 Task: Select a due date automation when advanced on, 2 days before a card is due add fields with custom field "Resume" set to a date between 1 and 7 working days from now at 11:00 AM.
Action: Mouse moved to (1040, 126)
Screenshot: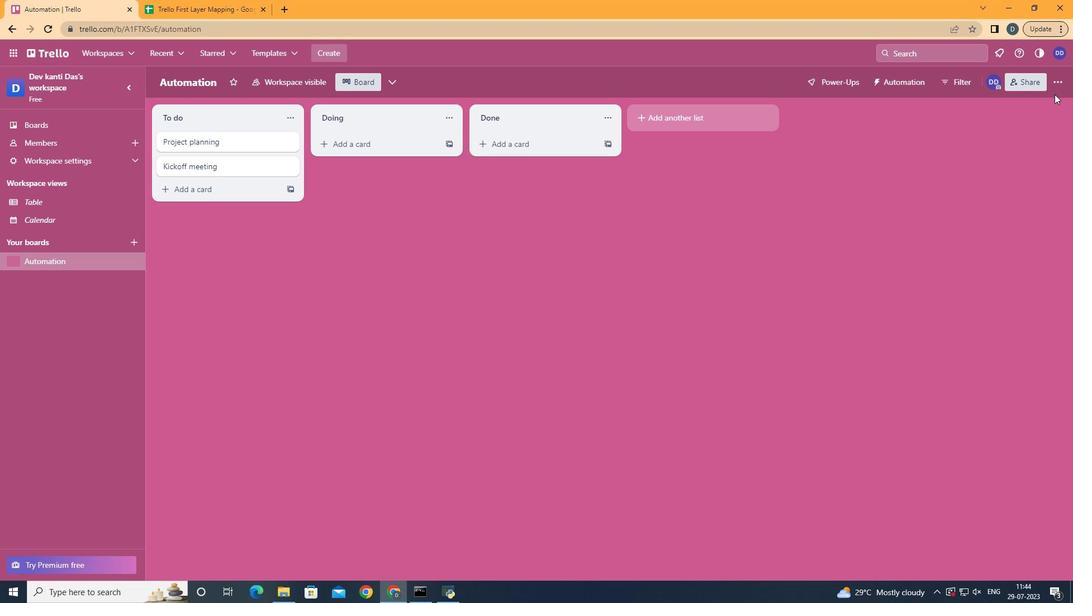 
Action: Mouse pressed left at (1040, 126)
Screenshot: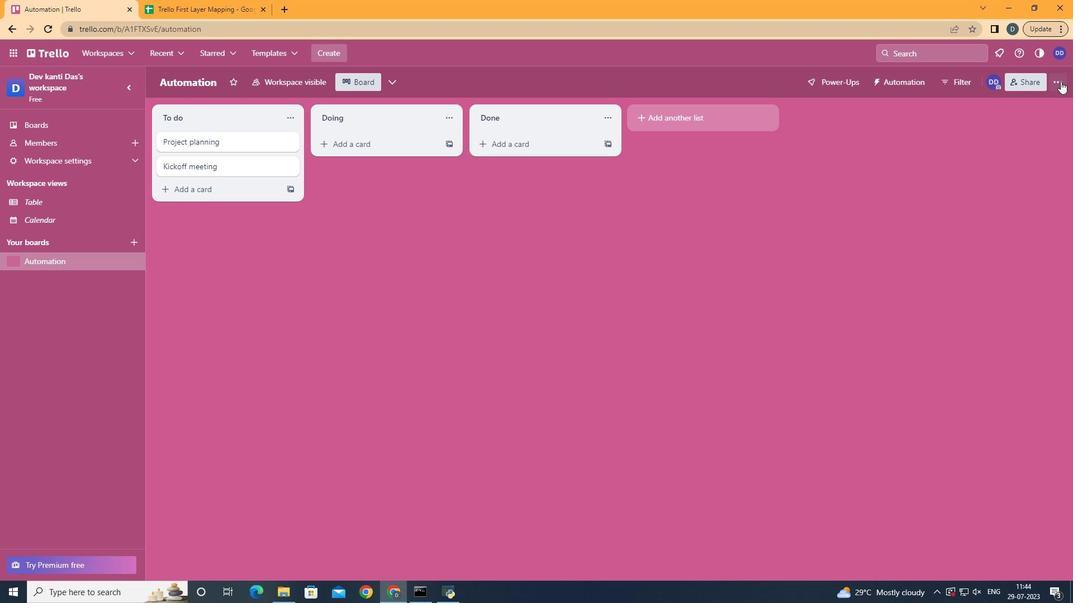 
Action: Mouse moved to (968, 259)
Screenshot: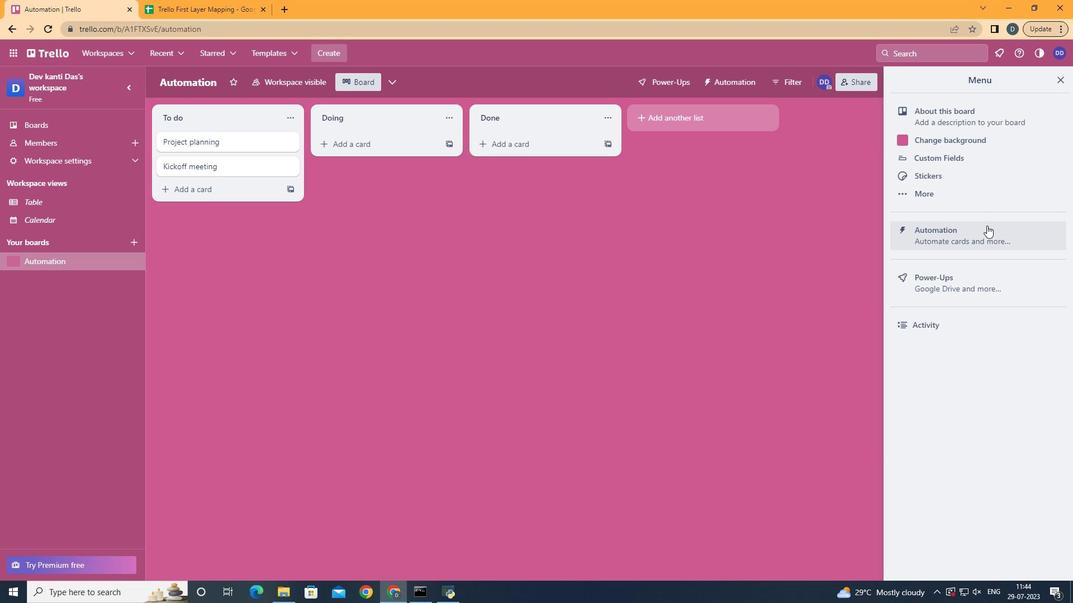 
Action: Mouse pressed left at (968, 259)
Screenshot: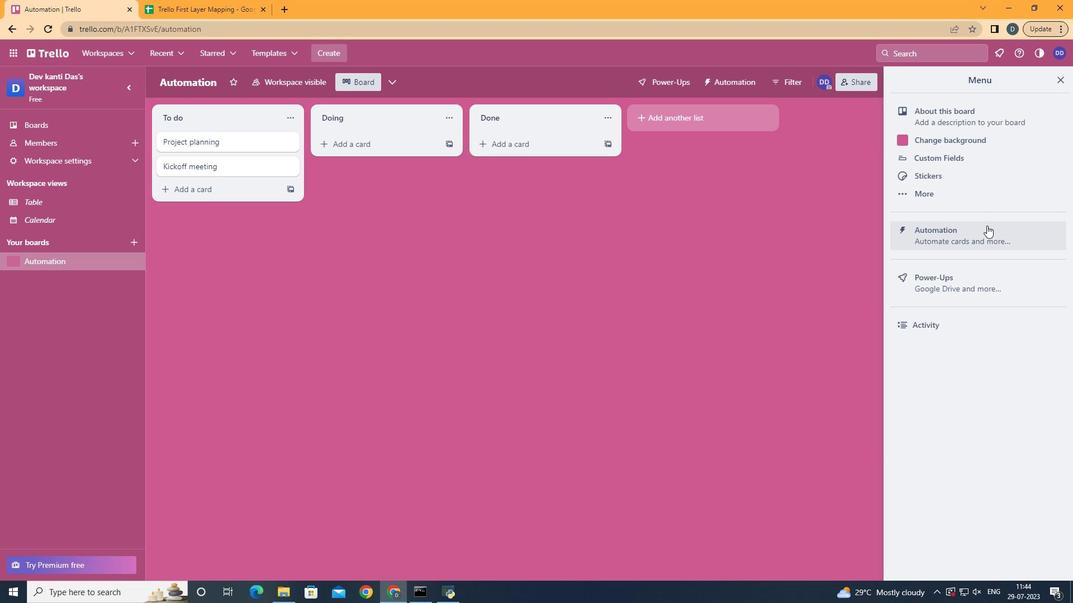 
Action: Mouse moved to (255, 253)
Screenshot: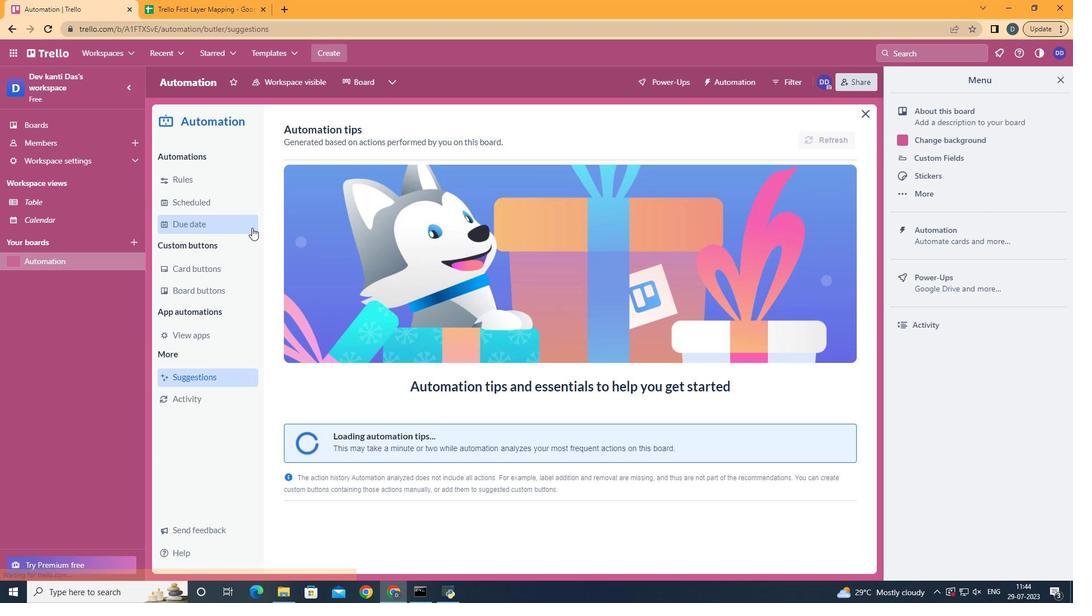 
Action: Mouse pressed left at (255, 253)
Screenshot: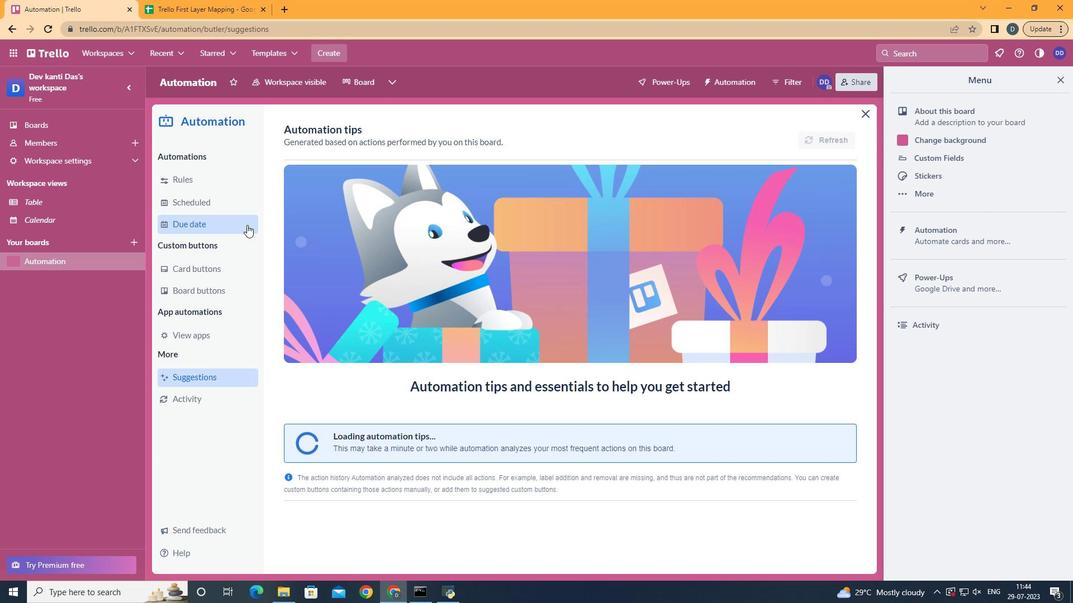 
Action: Mouse moved to (763, 176)
Screenshot: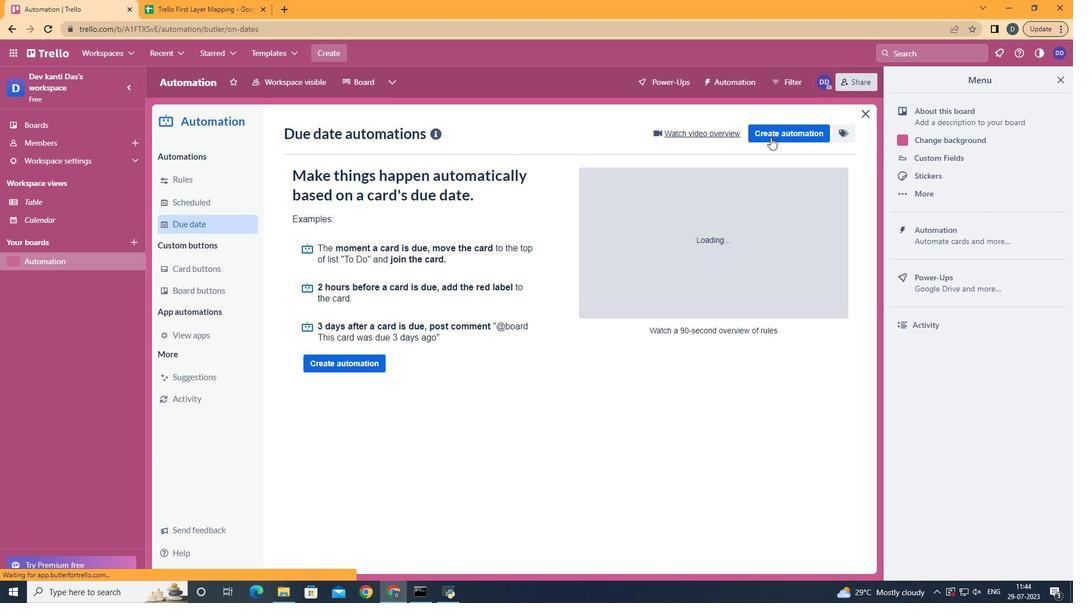 
Action: Mouse pressed left at (763, 176)
Screenshot: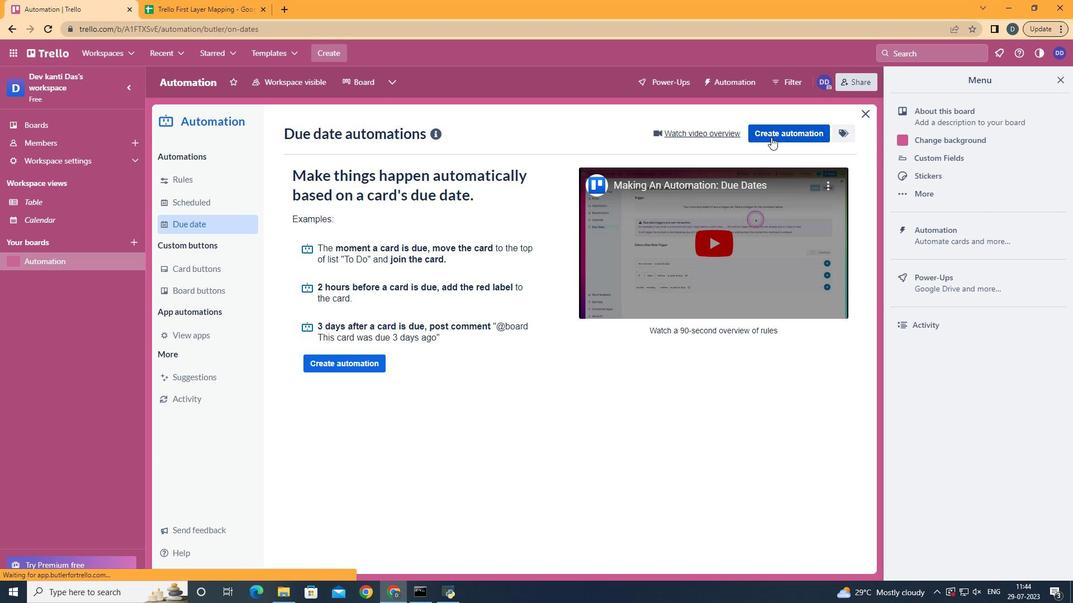 
Action: Mouse moved to (614, 265)
Screenshot: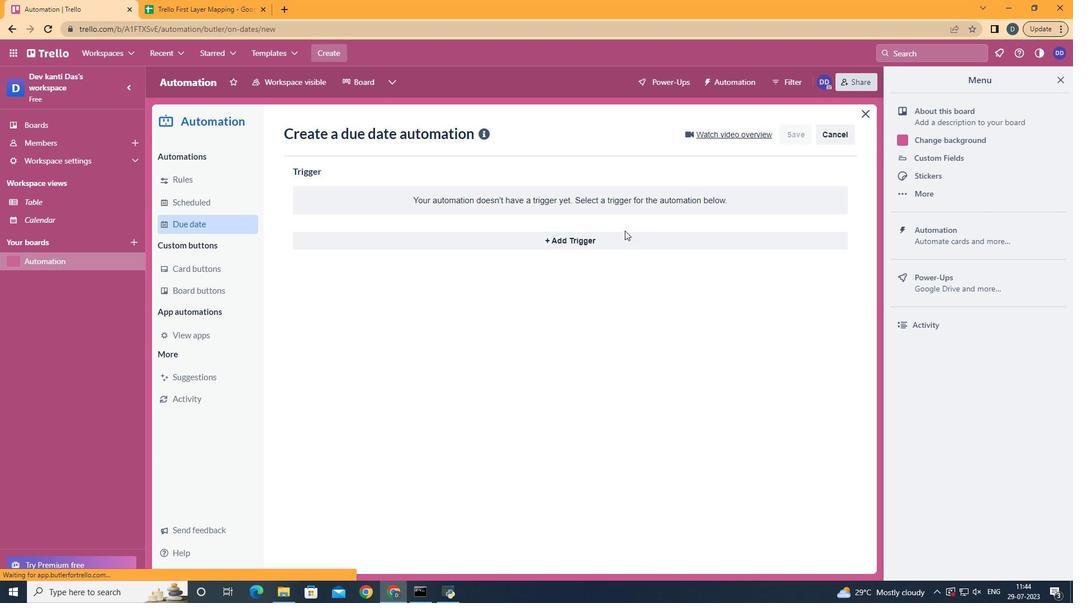 
Action: Mouse pressed left at (614, 265)
Screenshot: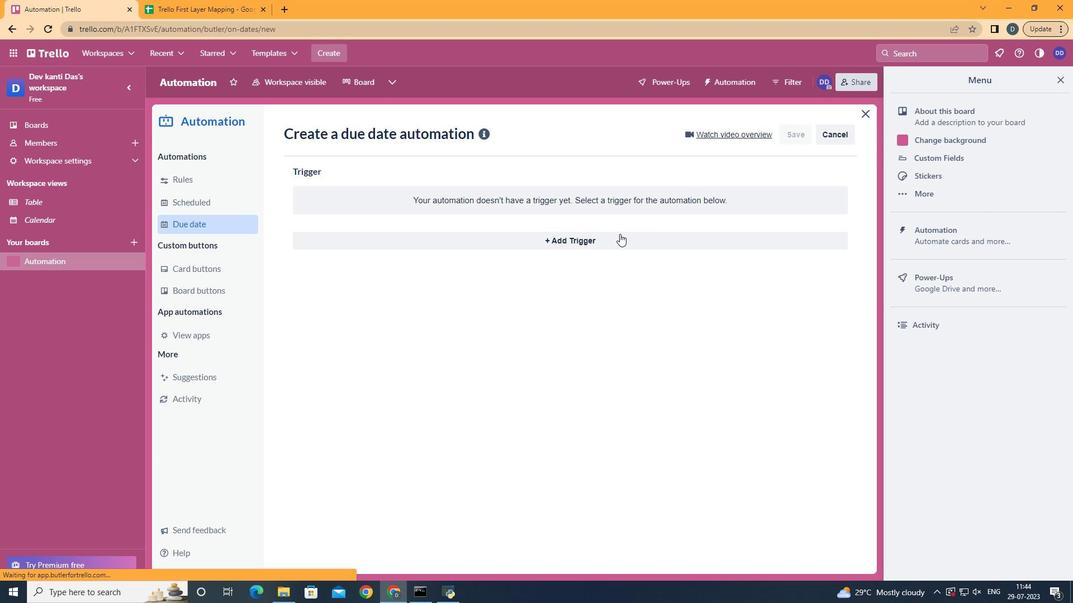 
Action: Mouse moved to (437, 423)
Screenshot: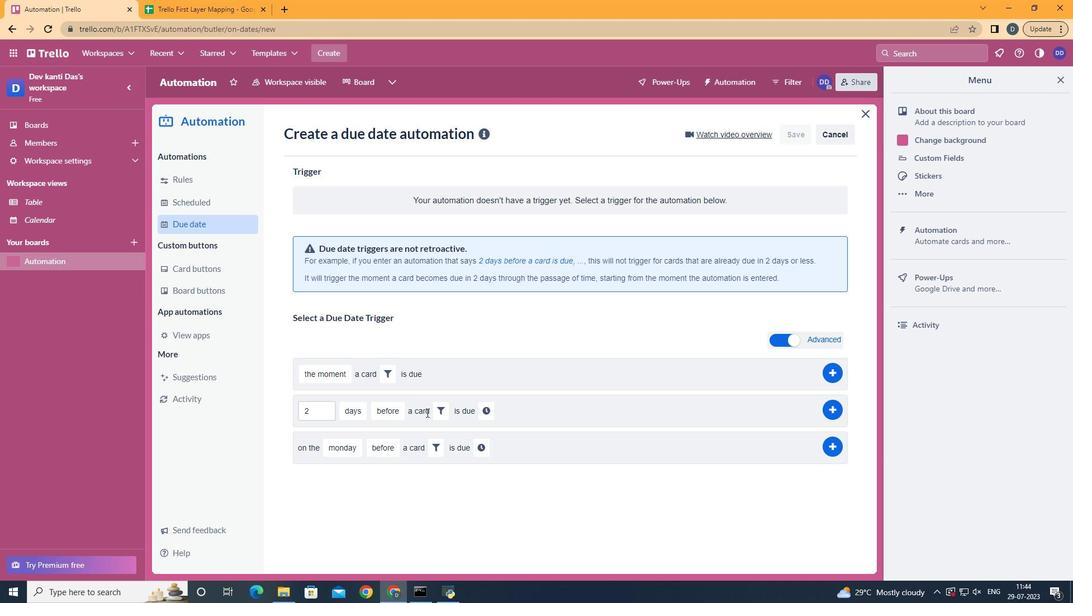
Action: Mouse pressed left at (437, 423)
Screenshot: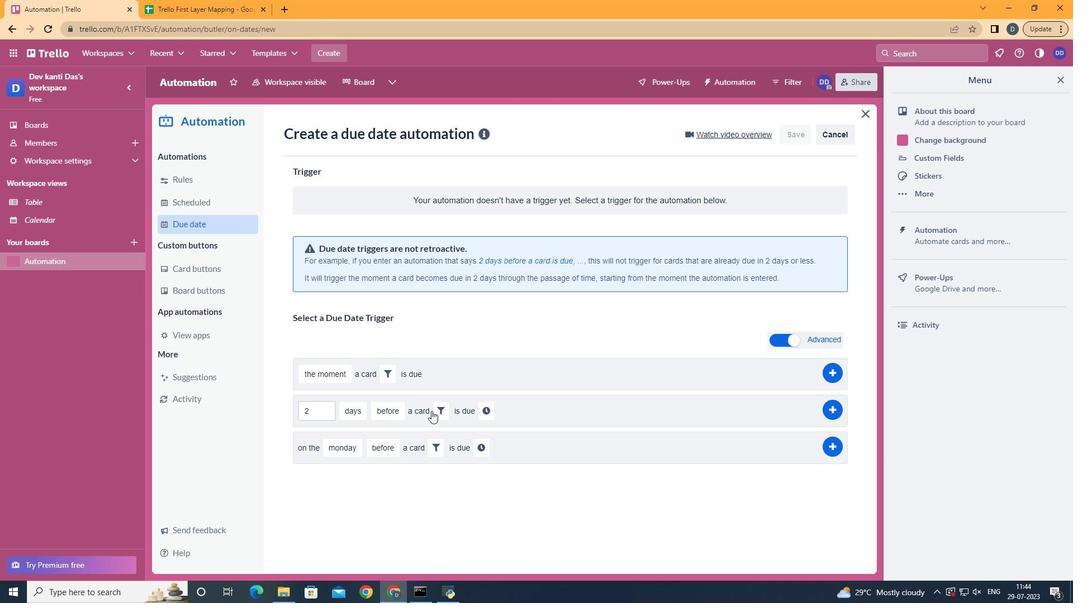
Action: Mouse moved to (614, 451)
Screenshot: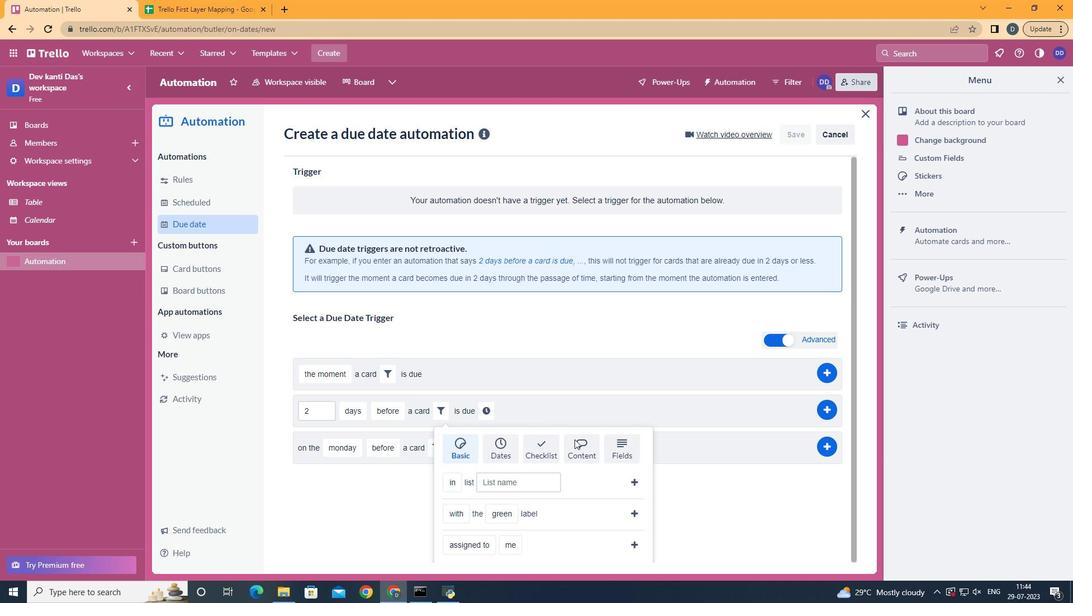
Action: Mouse pressed left at (614, 451)
Screenshot: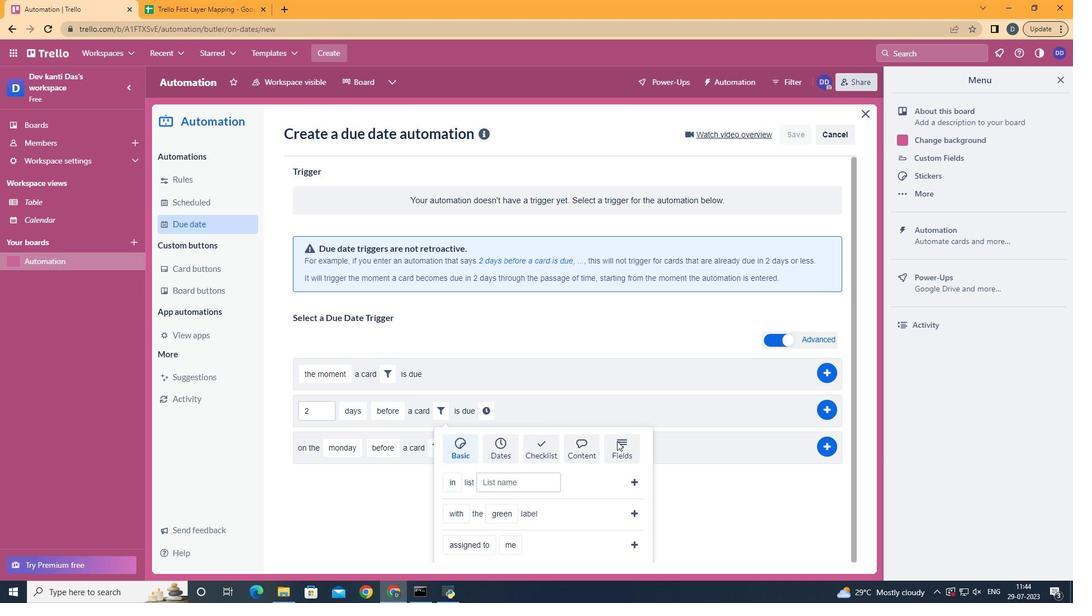 
Action: Mouse scrolled (614, 450) with delta (0, 0)
Screenshot: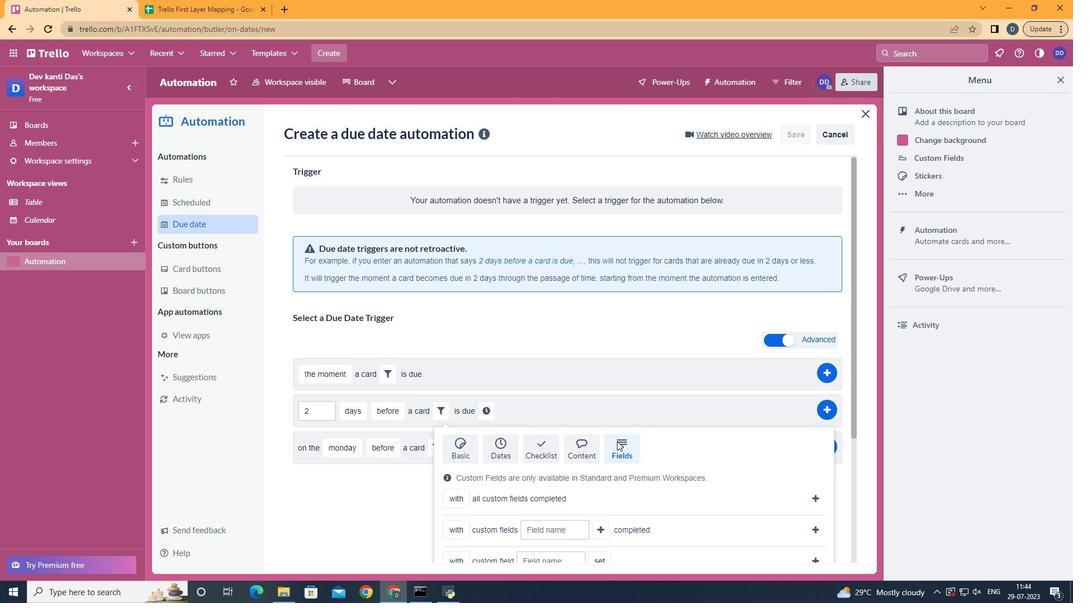 
Action: Mouse scrolled (614, 450) with delta (0, 0)
Screenshot: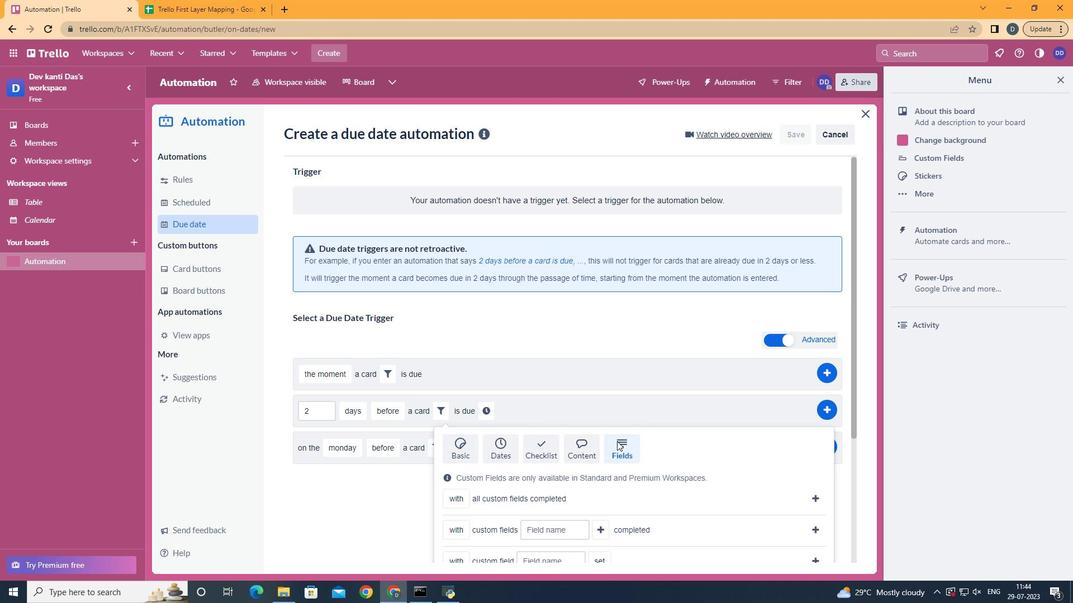 
Action: Mouse scrolled (614, 450) with delta (0, 0)
Screenshot: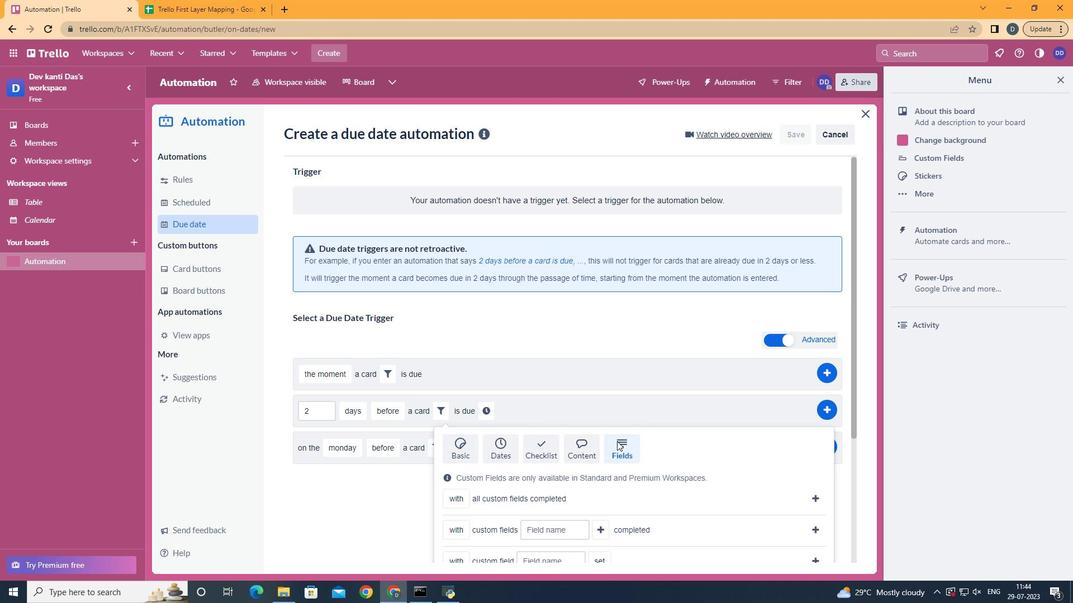 
Action: Mouse scrolled (614, 450) with delta (0, 0)
Screenshot: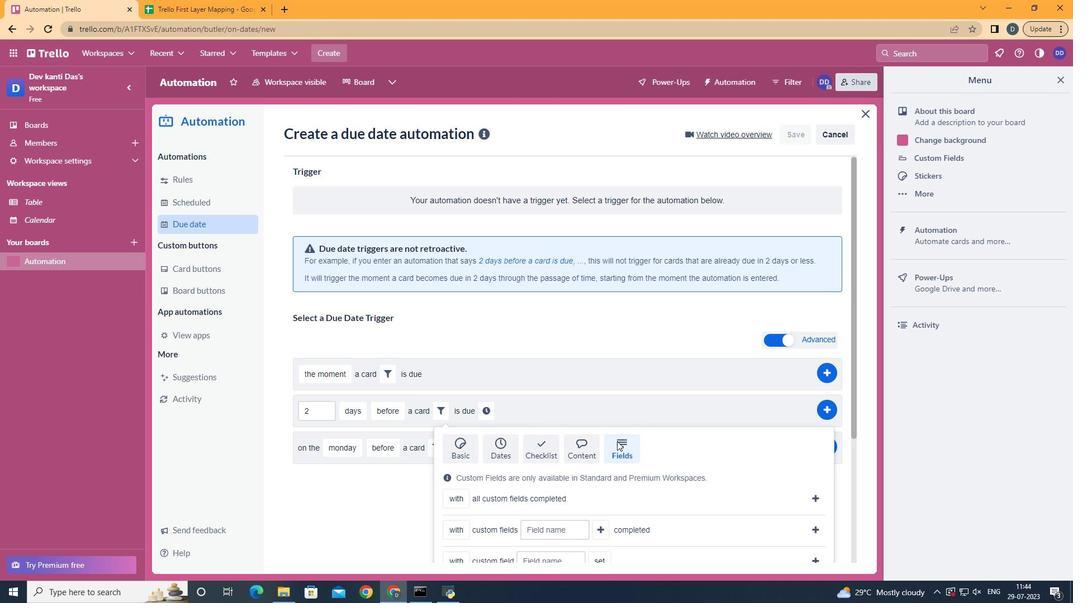 
Action: Mouse scrolled (614, 450) with delta (0, 0)
Screenshot: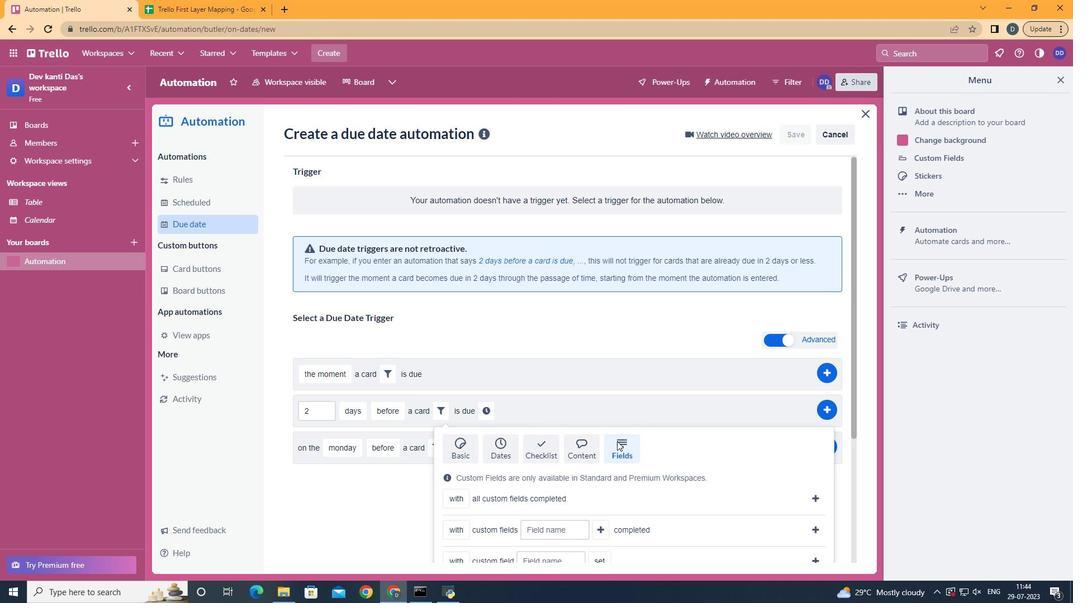
Action: Mouse moved to (618, 451)
Screenshot: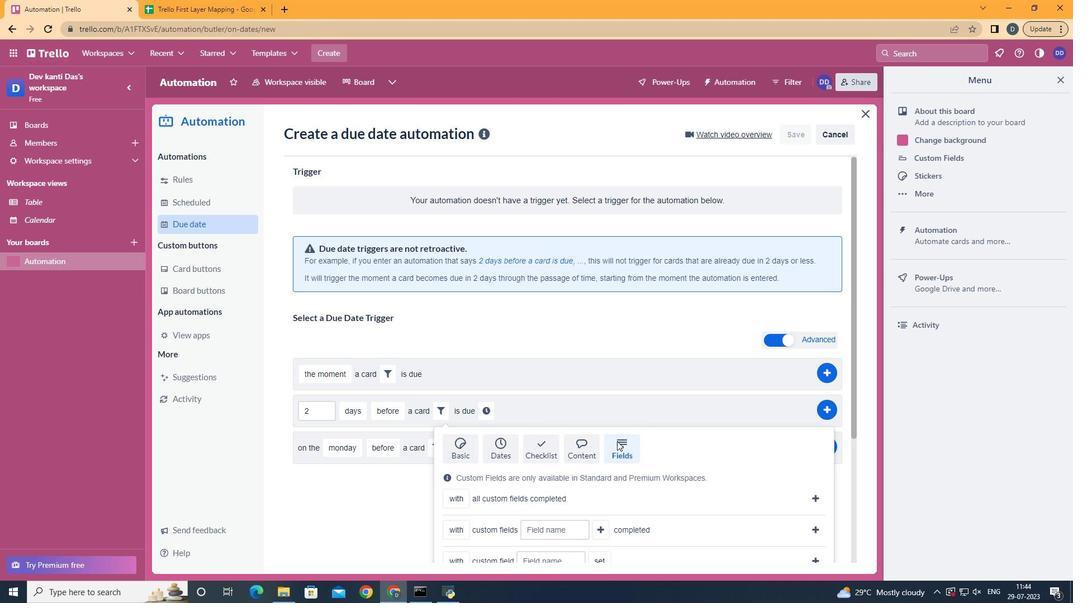 
Action: Mouse scrolled (618, 450) with delta (0, 0)
Screenshot: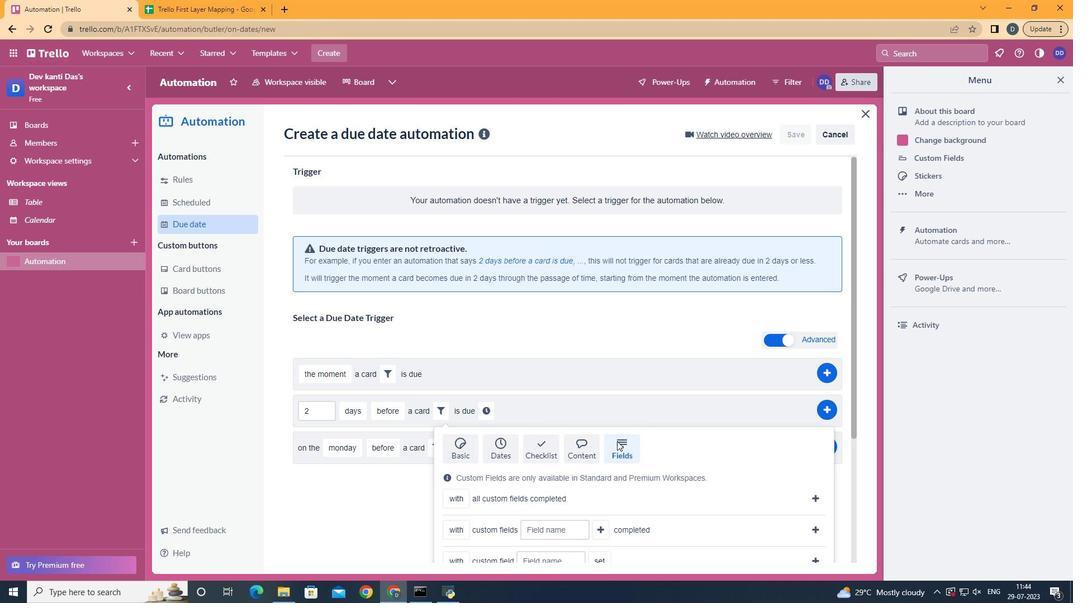 
Action: Mouse moved to (473, 499)
Screenshot: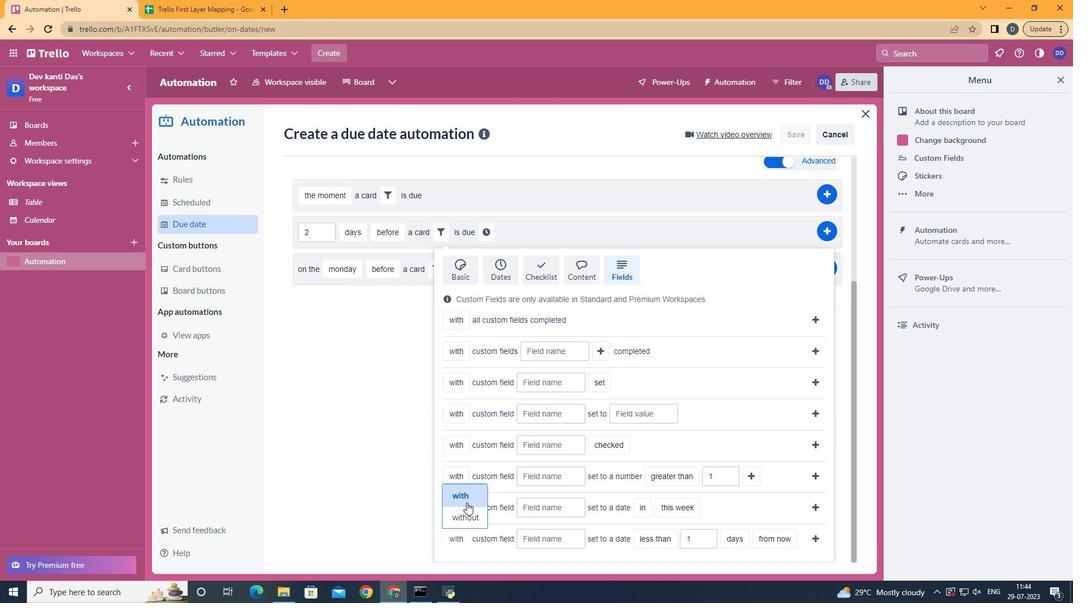 
Action: Mouse pressed left at (473, 499)
Screenshot: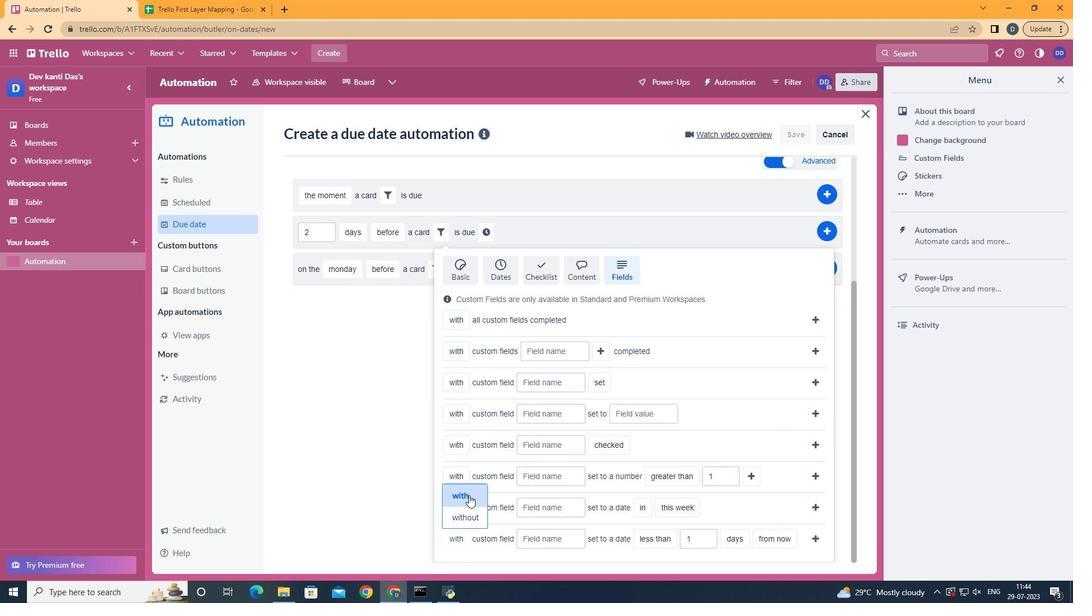 
Action: Mouse moved to (551, 534)
Screenshot: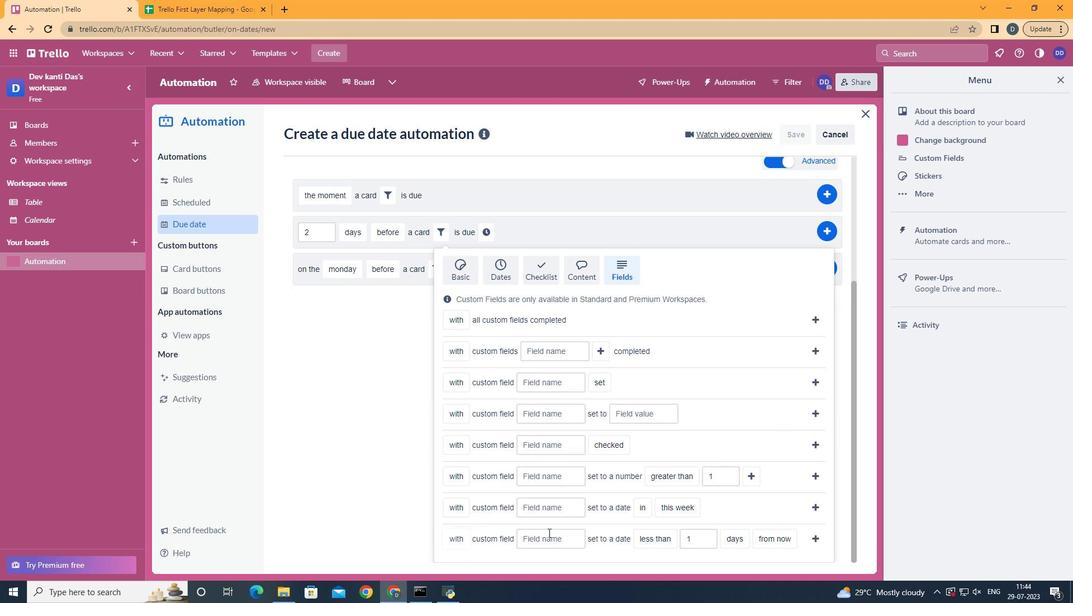 
Action: Mouse pressed left at (551, 534)
Screenshot: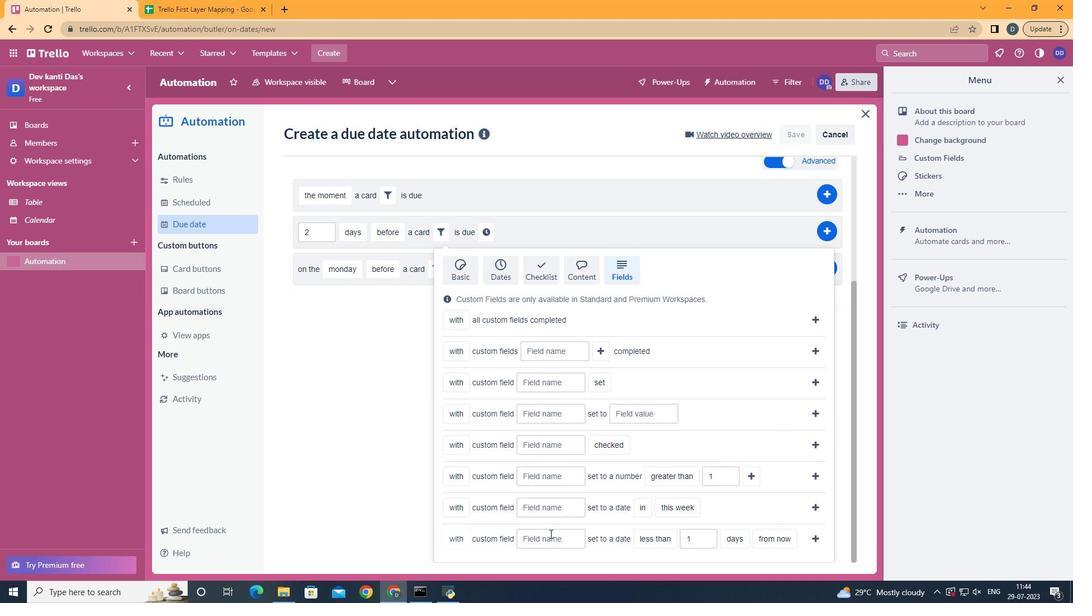 
Action: Mouse moved to (550, 537)
Screenshot: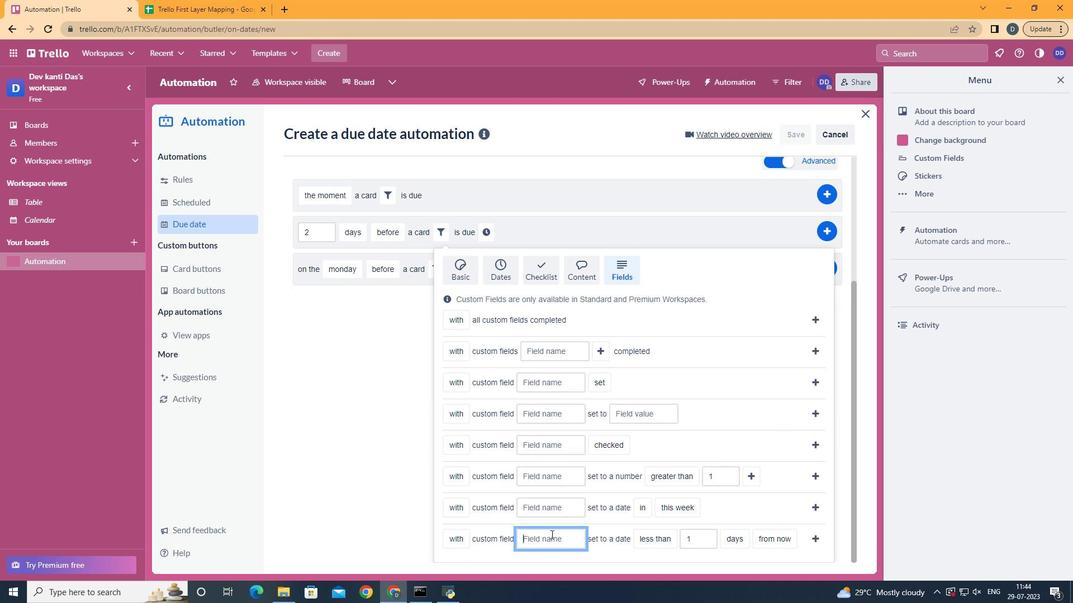 
Action: Key pressed <Key.shift>Resume
Screenshot: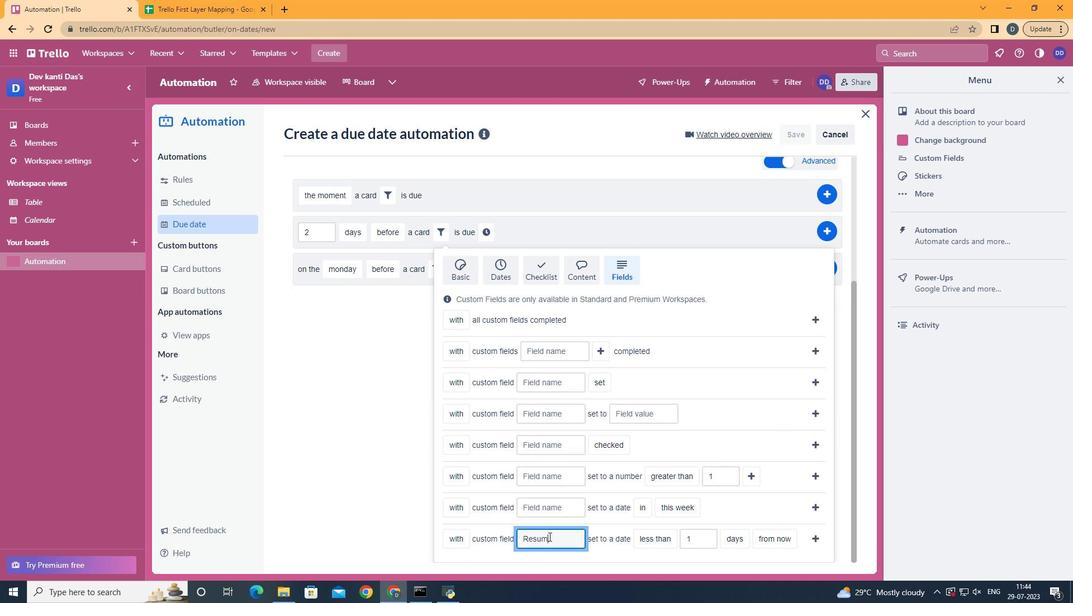 
Action: Mouse moved to (652, 523)
Screenshot: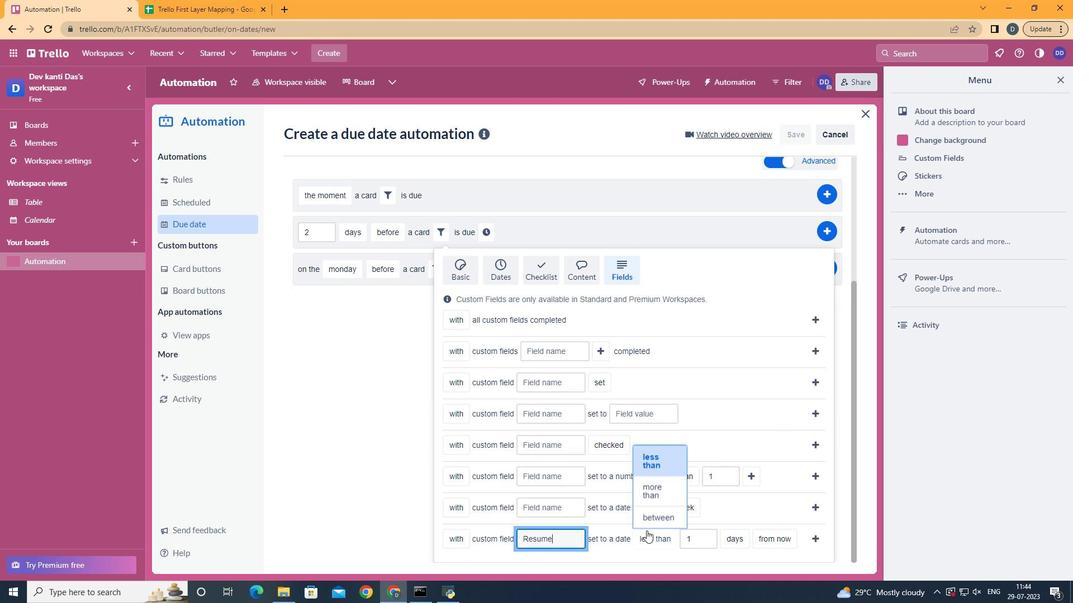 
Action: Mouse pressed left at (652, 523)
Screenshot: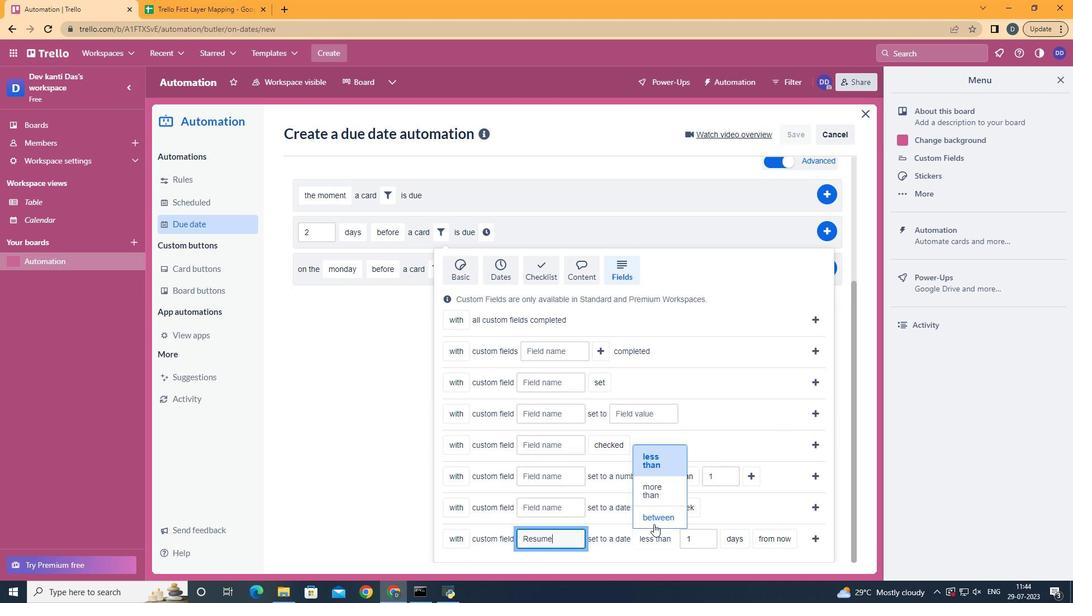 
Action: Mouse moved to (788, 522)
Screenshot: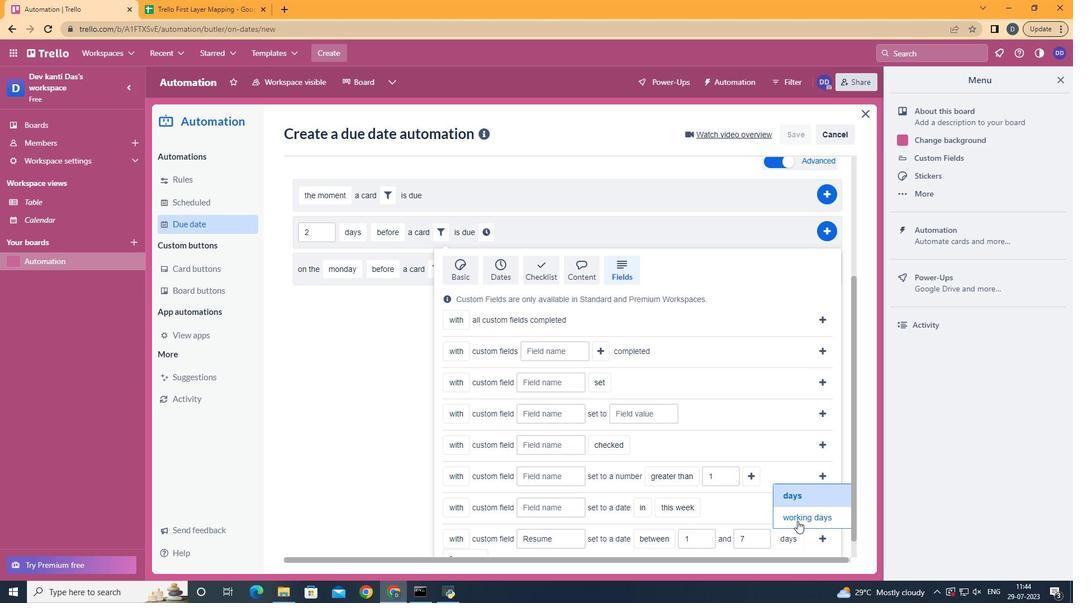 
Action: Mouse pressed left at (788, 522)
Screenshot: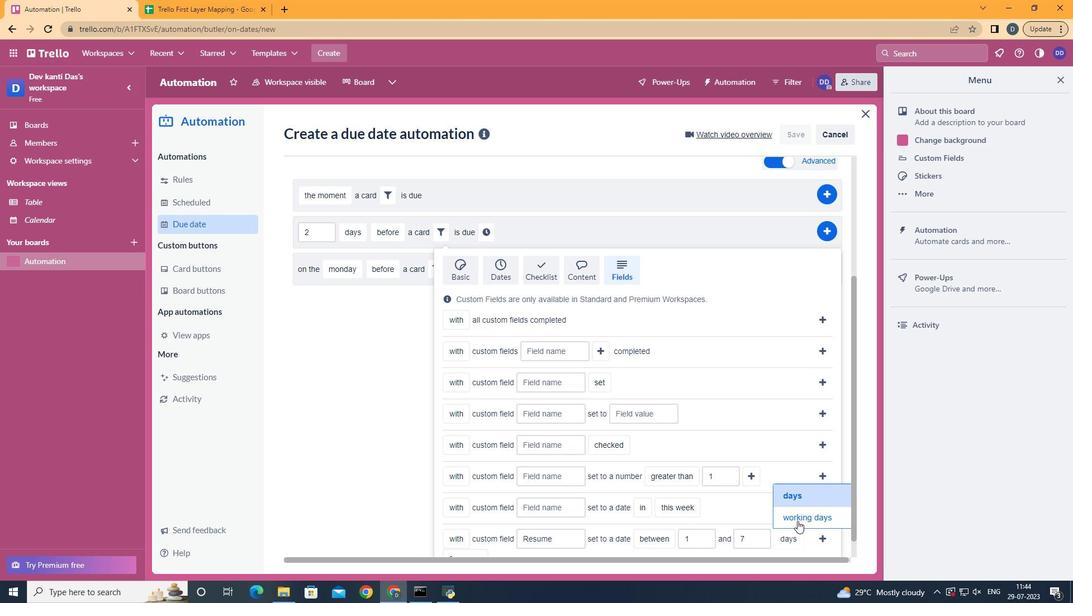 
Action: Mouse scrolled (788, 521) with delta (0, 0)
Screenshot: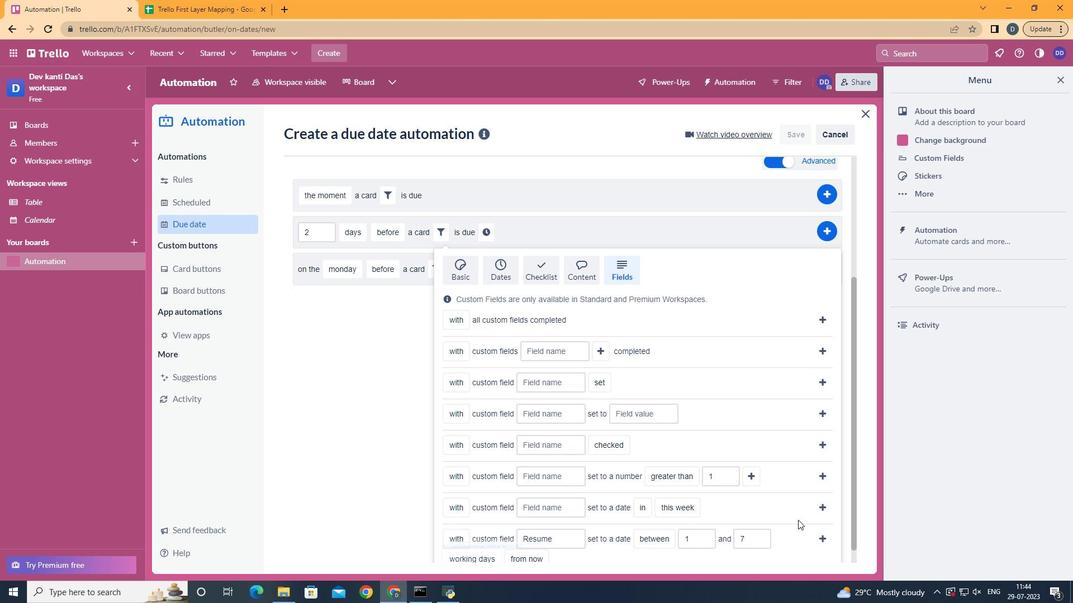 
Action: Mouse scrolled (788, 521) with delta (0, 0)
Screenshot: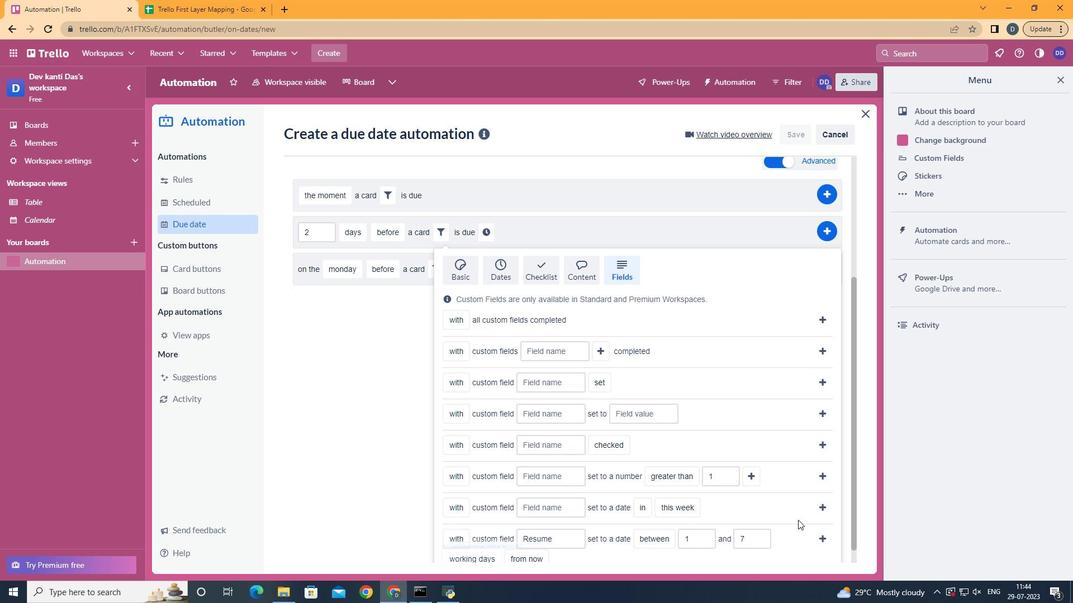 
Action: Mouse scrolled (788, 521) with delta (0, 0)
Screenshot: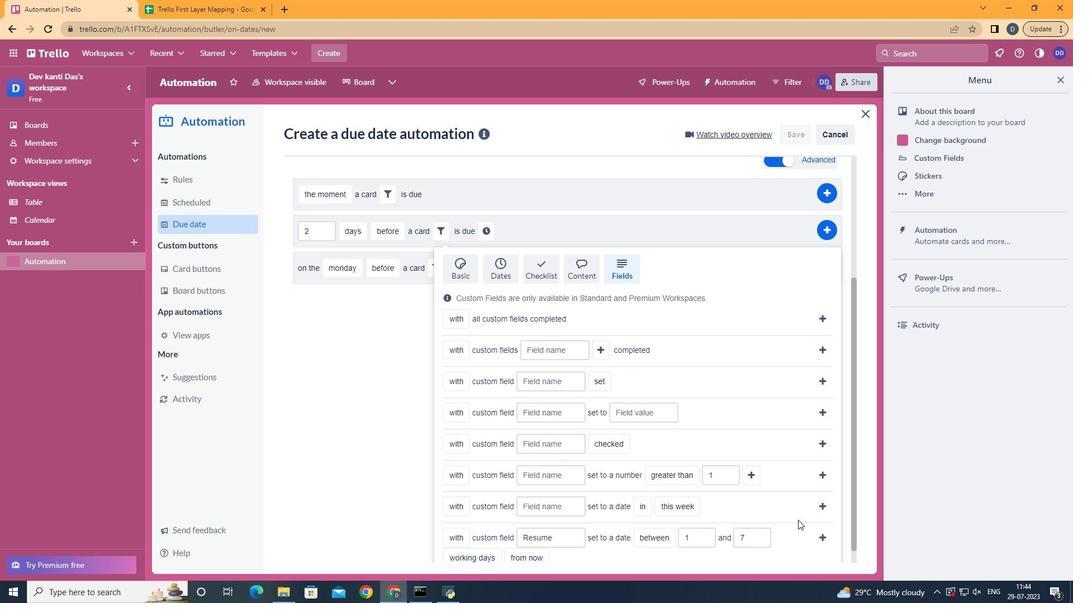 
Action: Mouse scrolled (788, 521) with delta (0, 0)
Screenshot: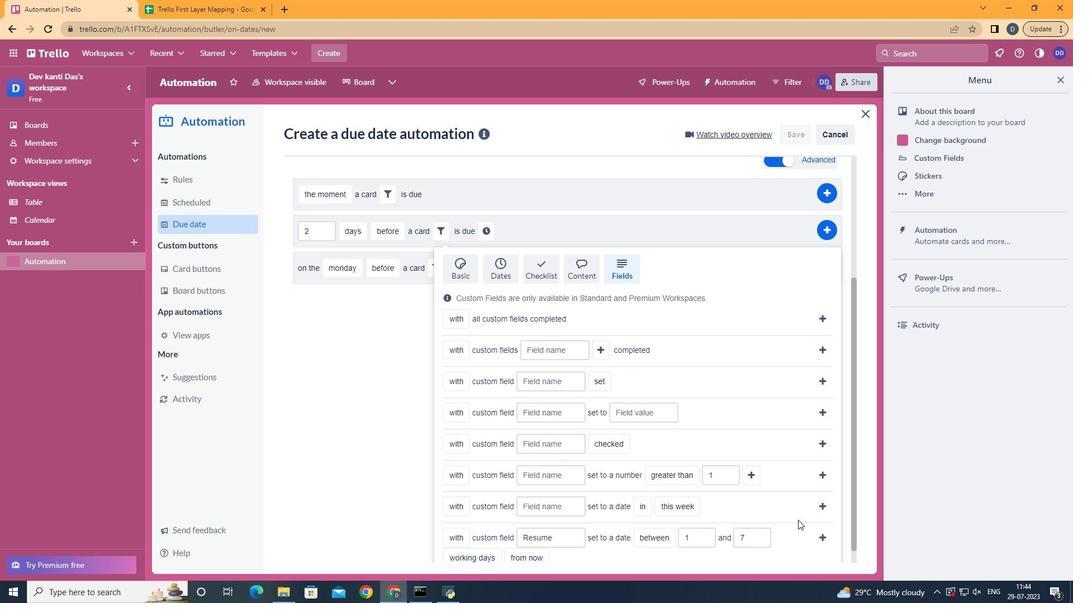 
Action: Mouse moved to (536, 500)
Screenshot: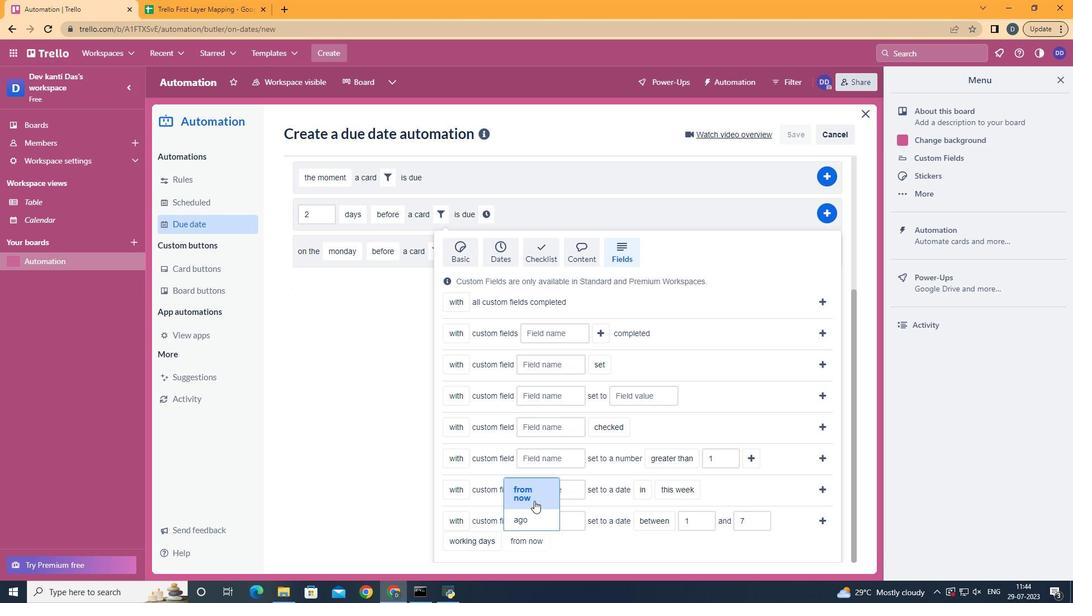 
Action: Mouse pressed left at (536, 500)
Screenshot: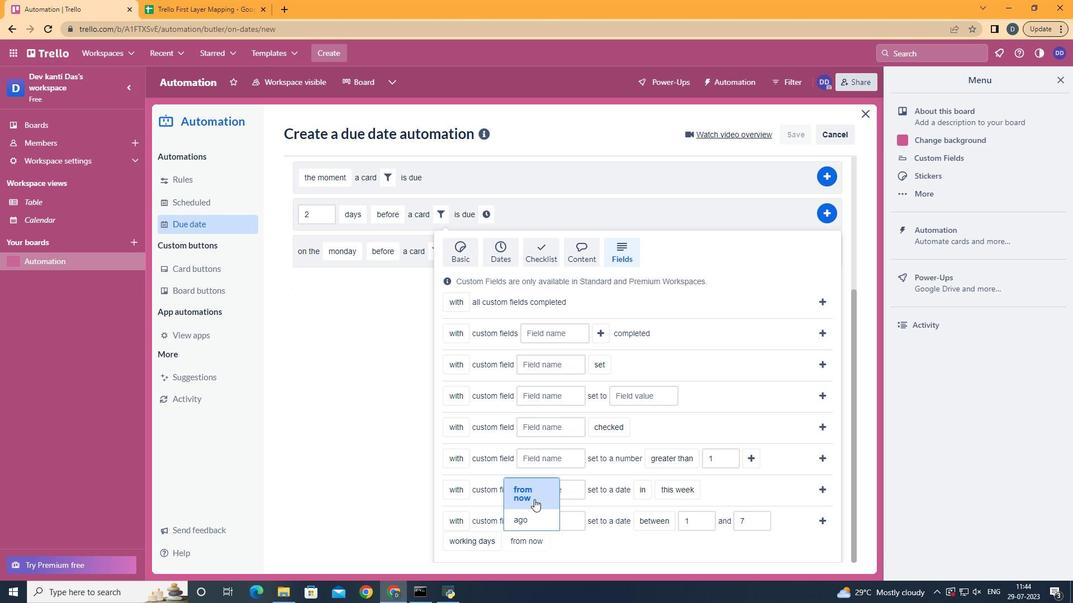 
Action: Mouse moved to (806, 525)
Screenshot: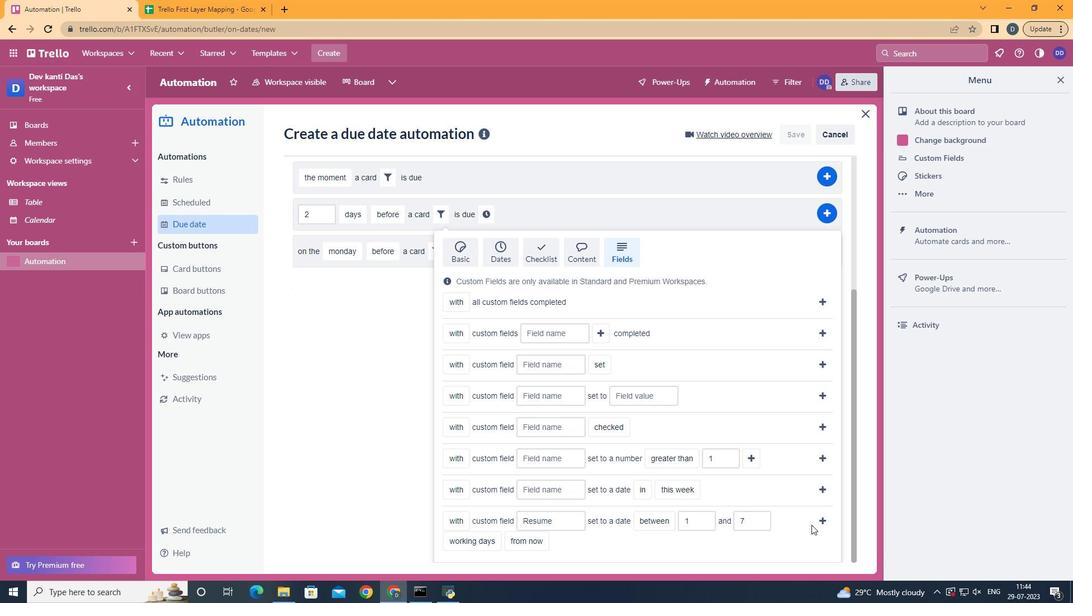 
Action: Mouse pressed left at (806, 525)
Screenshot: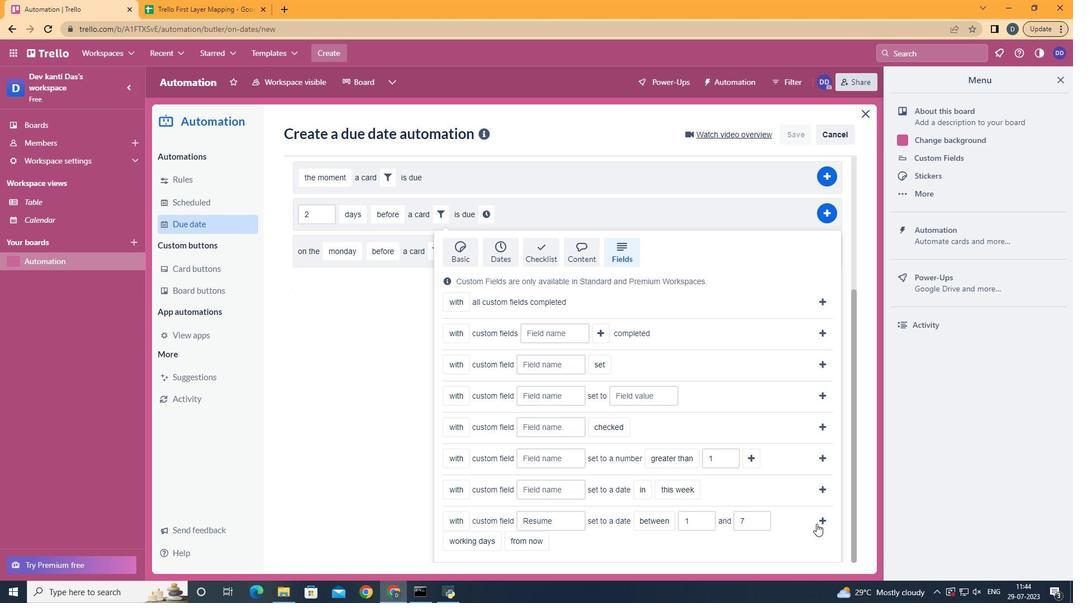 
Action: Mouse moved to (784, 426)
Screenshot: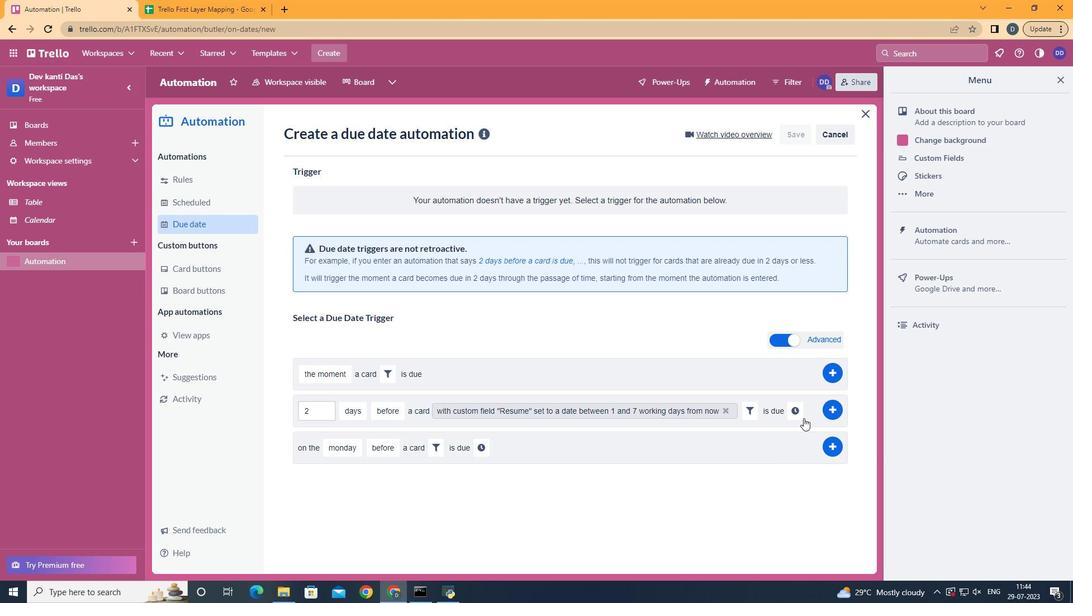 
Action: Mouse pressed left at (784, 426)
Screenshot: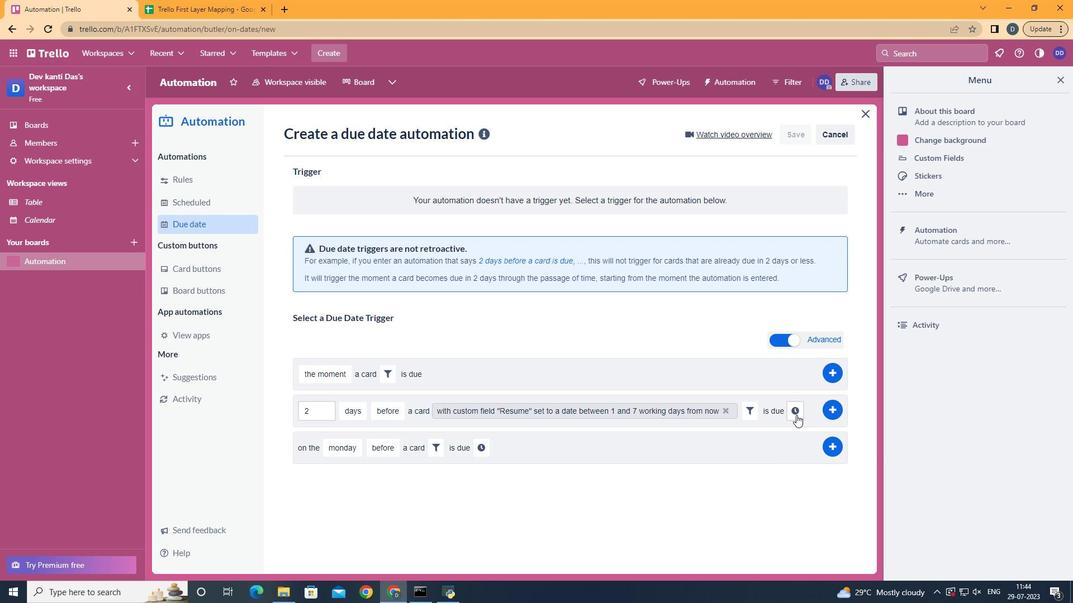 
Action: Mouse moved to (371, 442)
Screenshot: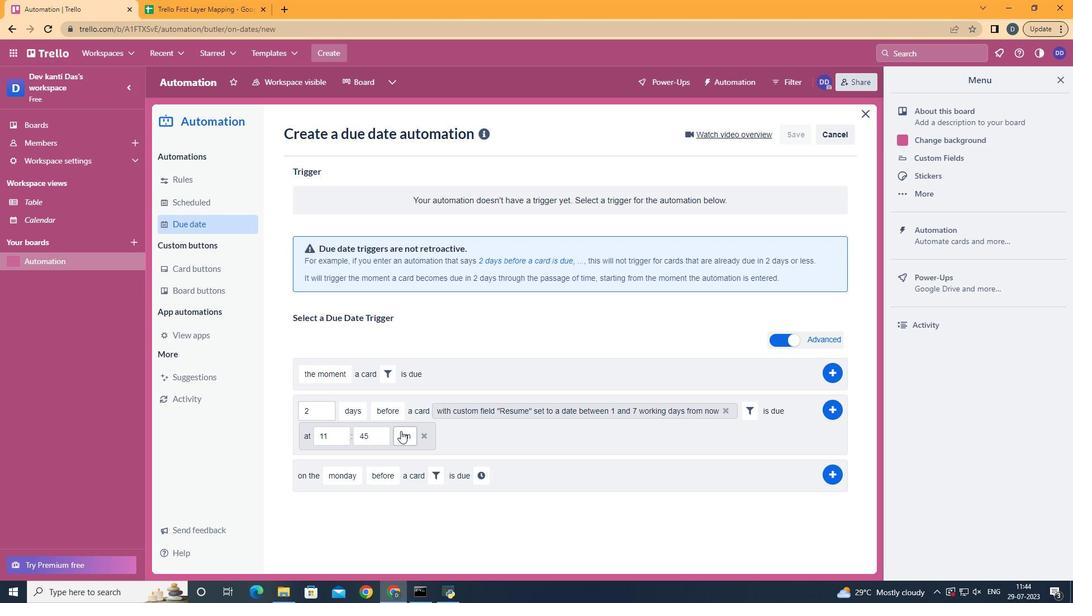 
Action: Mouse pressed left at (371, 442)
Screenshot: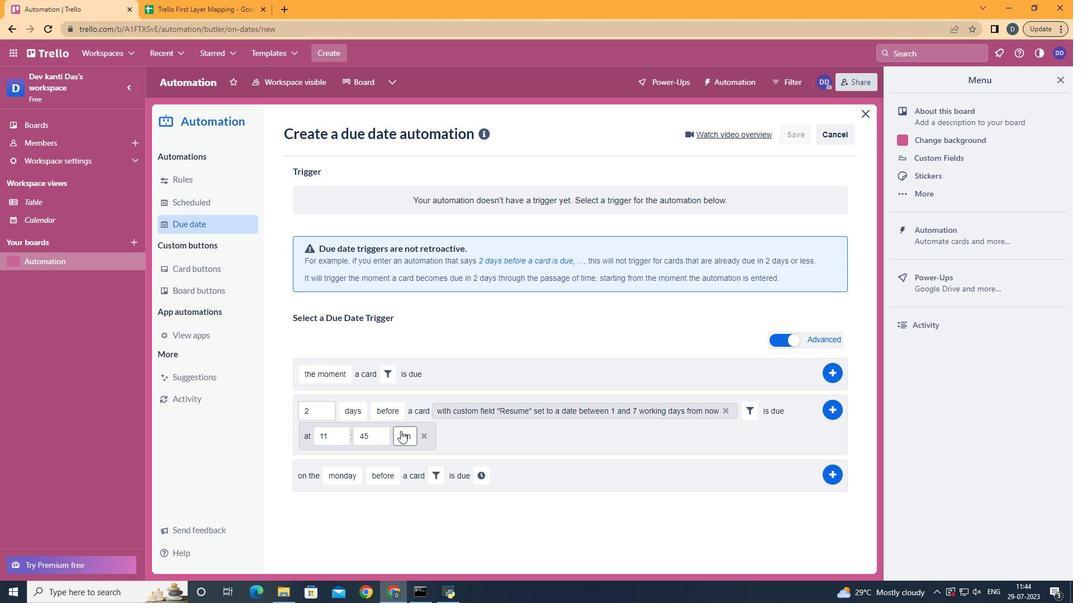 
Action: Mouse moved to (376, 442)
Screenshot: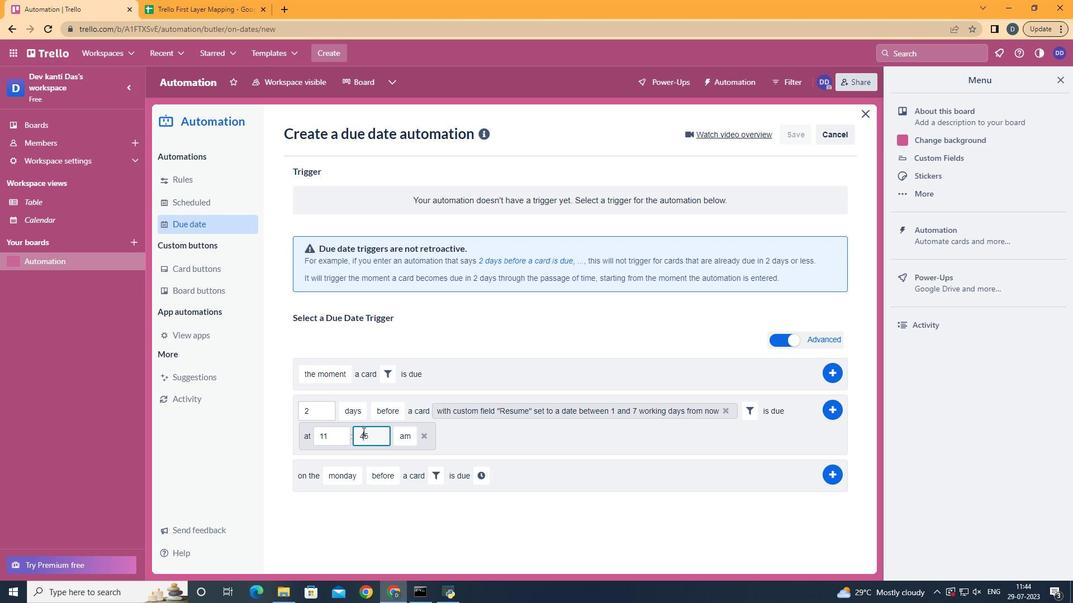 
Action: Mouse pressed left at (376, 442)
Screenshot: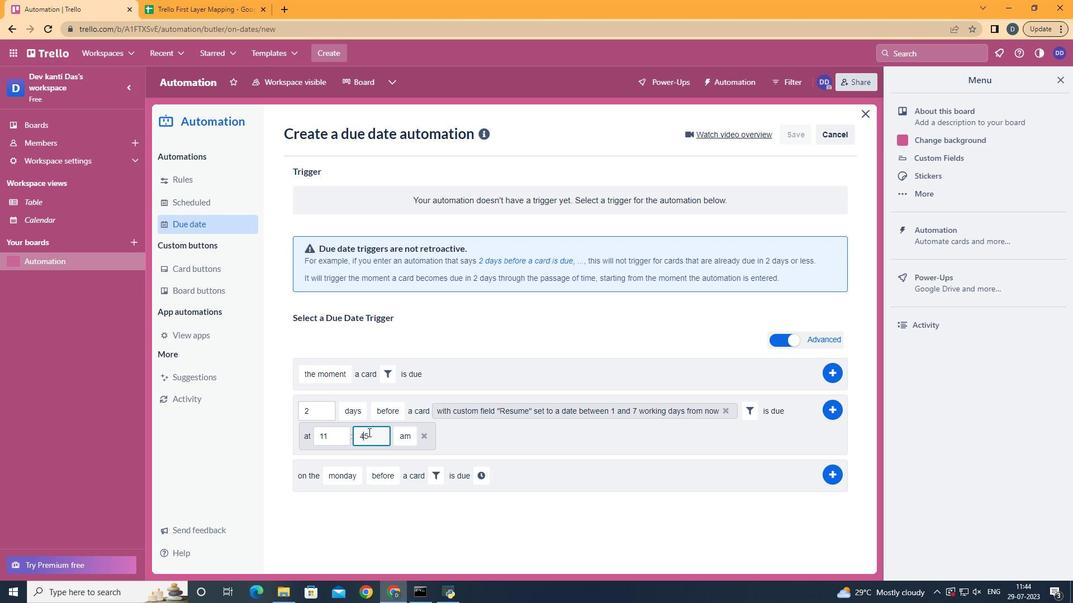 
Action: Key pressed <Key.backspace><Key.backspace>00
Screenshot: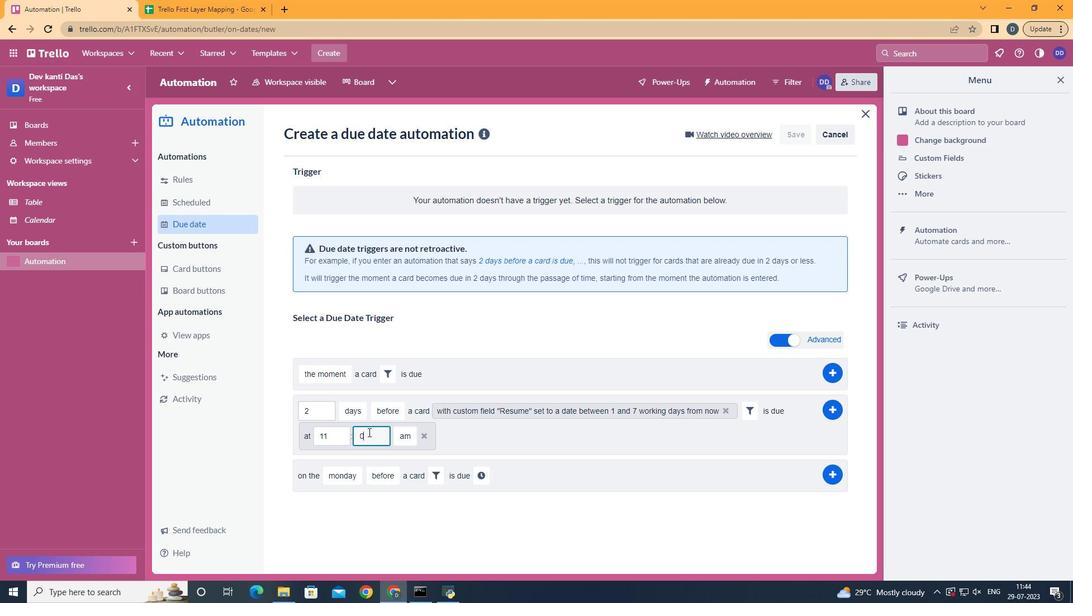 
Action: Mouse moved to (414, 461)
Screenshot: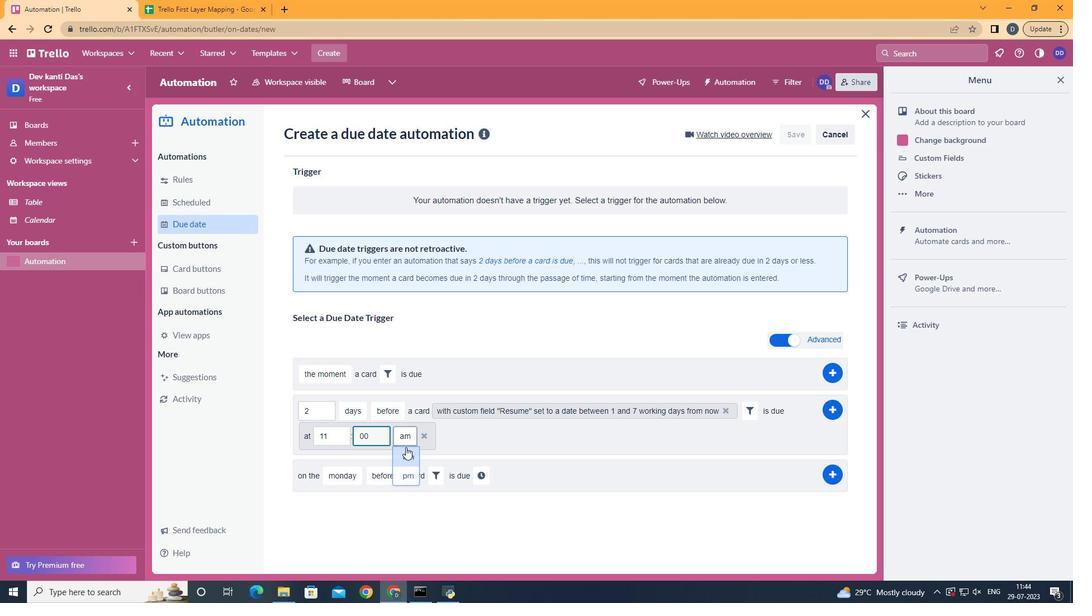 
Action: Mouse pressed left at (414, 461)
Screenshot: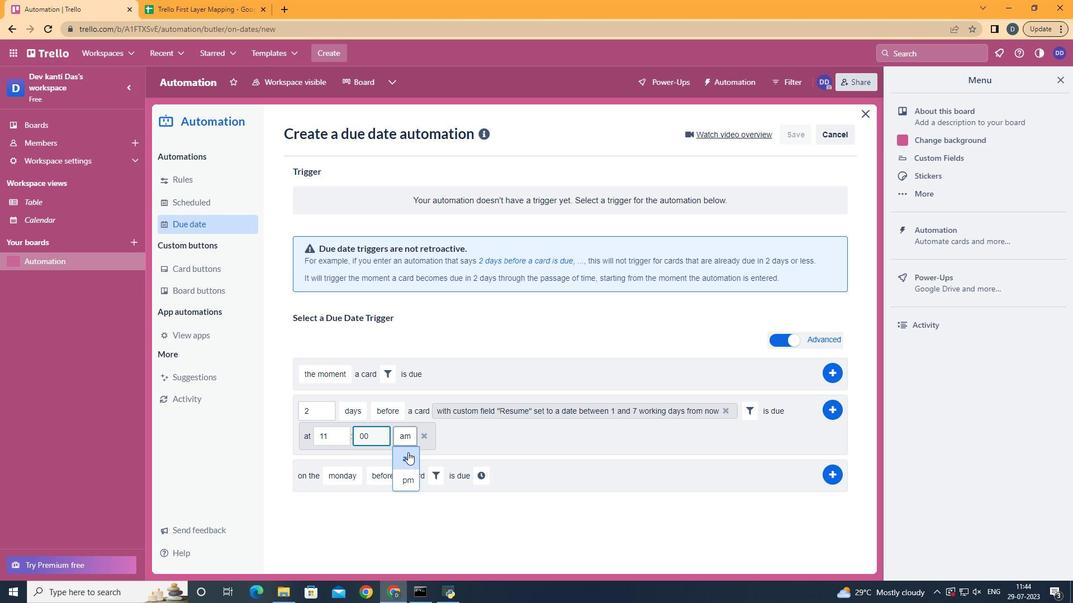 
